 Task: Remove the activated client browsers from this list of browsers
Action: Mouse moved to (129, 333)
Screenshot: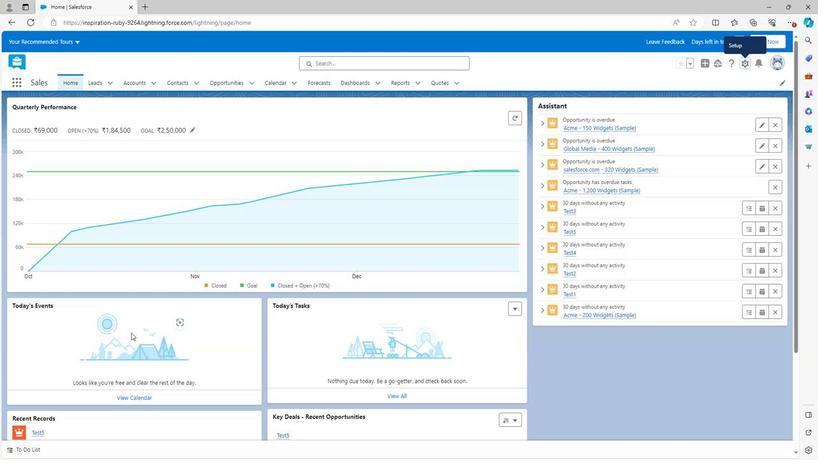 
Action: Mouse scrolled (129, 333) with delta (0, 0)
Screenshot: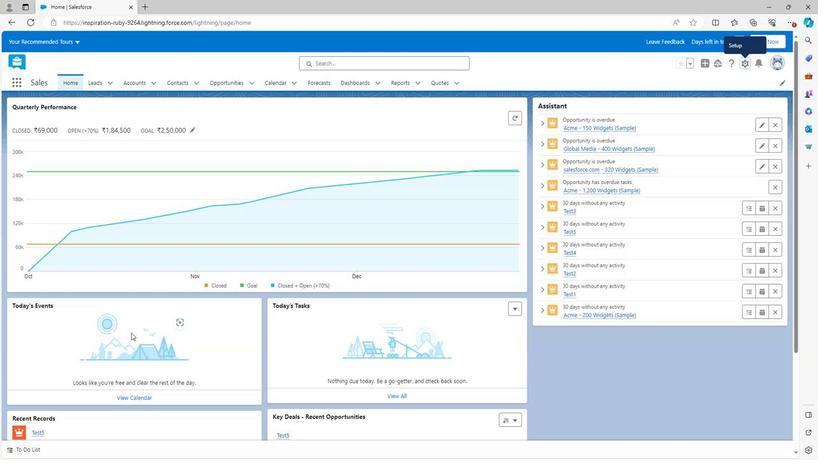 
Action: Mouse scrolled (129, 333) with delta (0, 0)
Screenshot: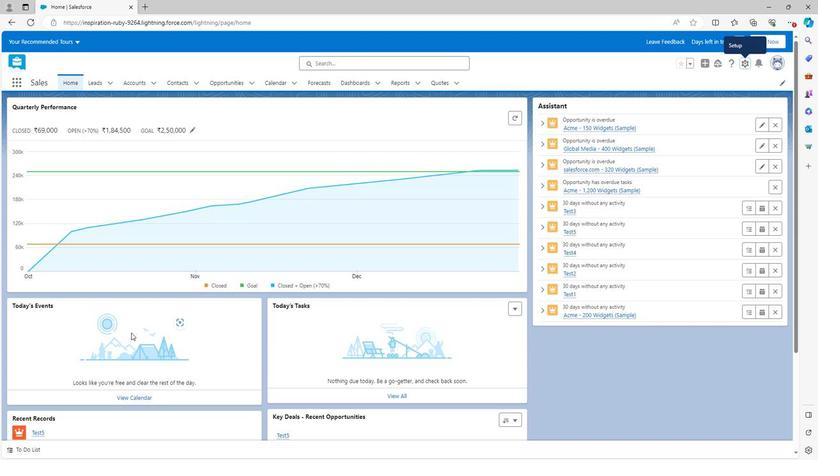 
Action: Mouse moved to (129, 333)
Screenshot: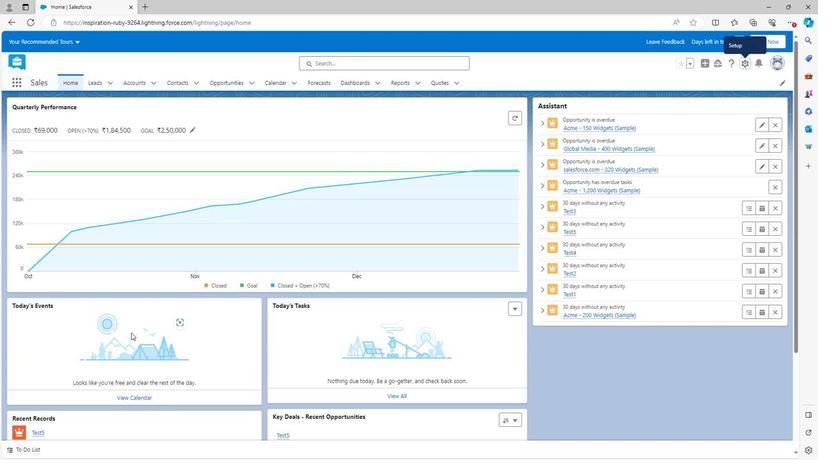 
Action: Mouse scrolled (129, 333) with delta (0, 0)
Screenshot: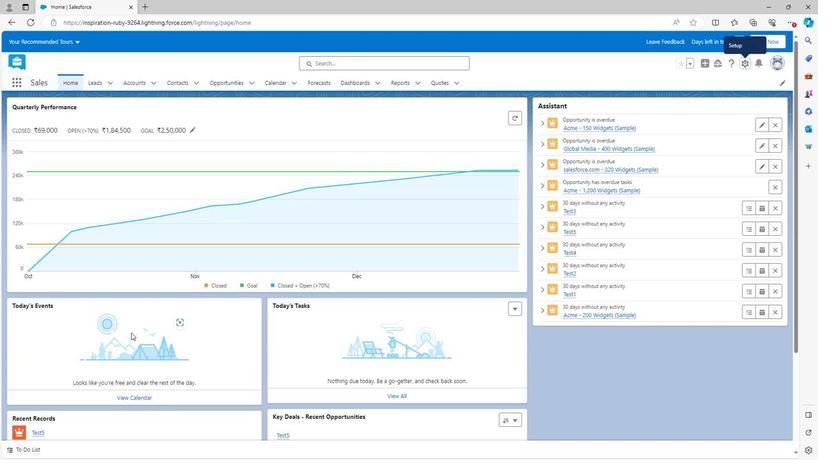 
Action: Mouse scrolled (129, 333) with delta (0, 0)
Screenshot: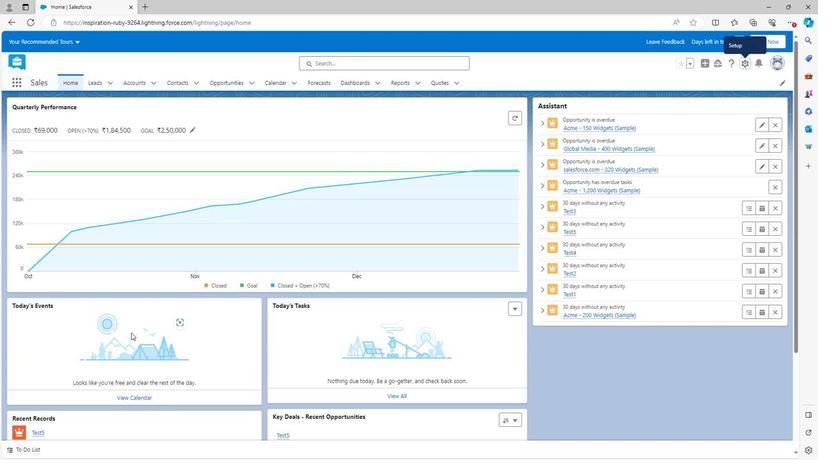 
Action: Mouse scrolled (129, 333) with delta (0, 0)
Screenshot: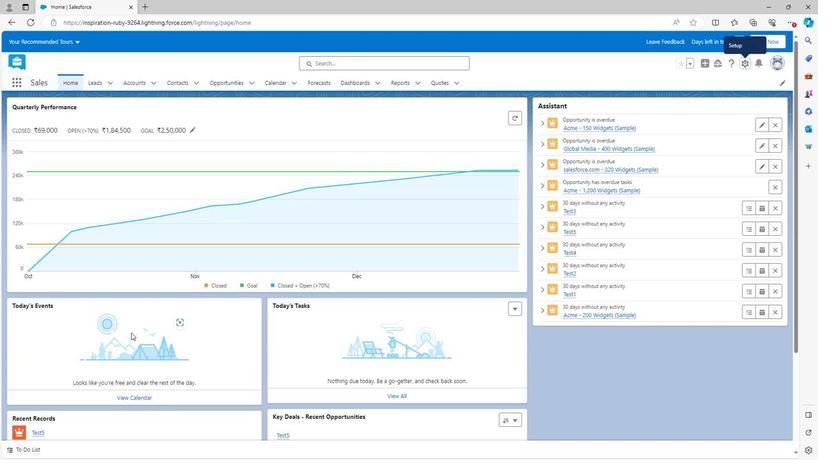 
Action: Mouse moved to (144, 391)
Screenshot: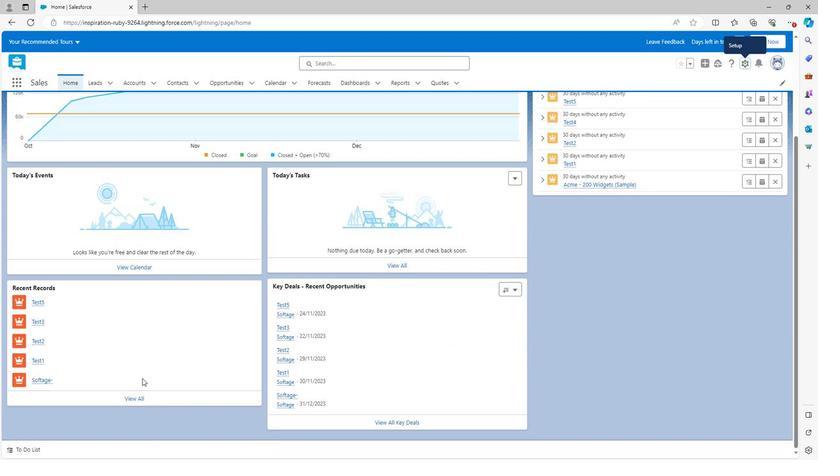 
Action: Mouse scrolled (144, 391) with delta (0, 0)
Screenshot: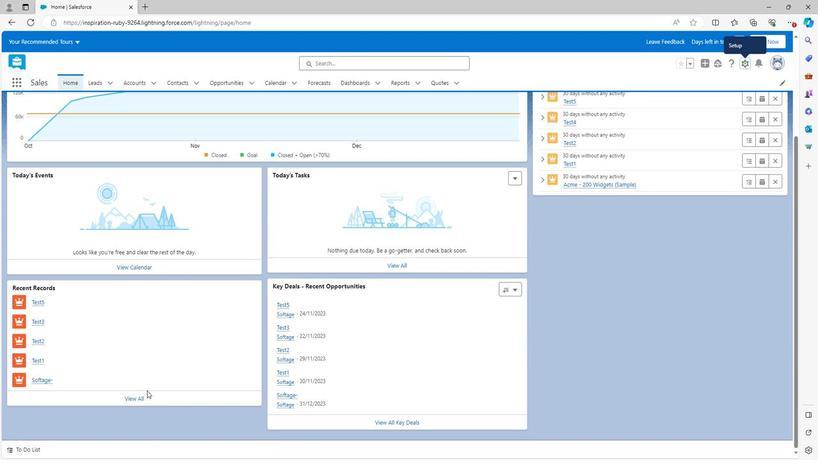 
Action: Mouse scrolled (144, 391) with delta (0, 0)
Screenshot: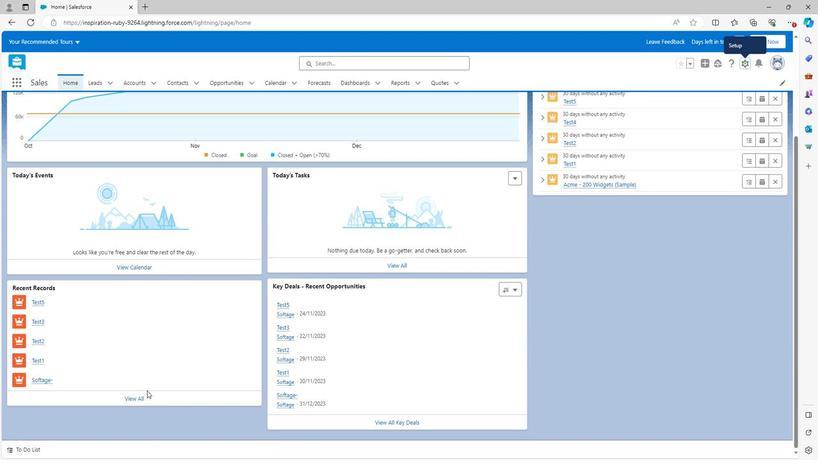 
Action: Mouse scrolled (144, 391) with delta (0, 0)
Screenshot: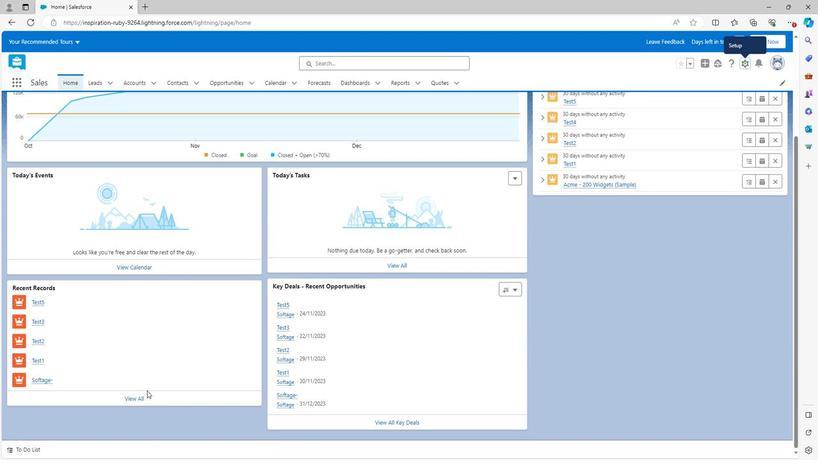 
Action: Mouse scrolled (144, 391) with delta (0, 0)
Screenshot: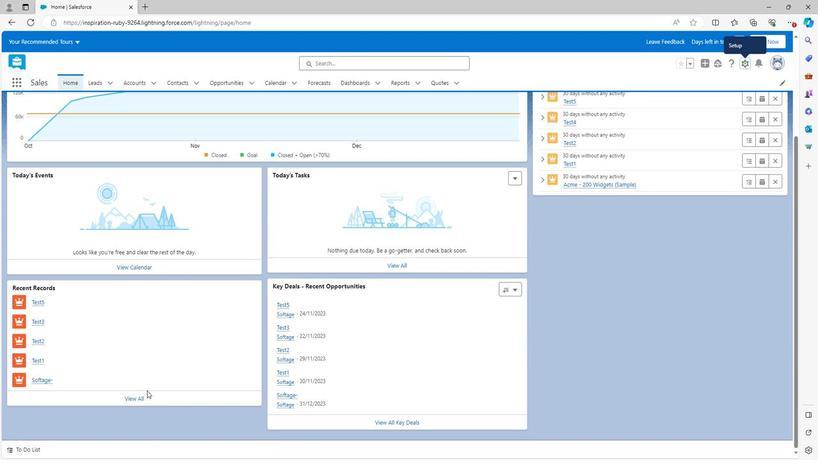 
Action: Mouse moved to (145, 390)
Screenshot: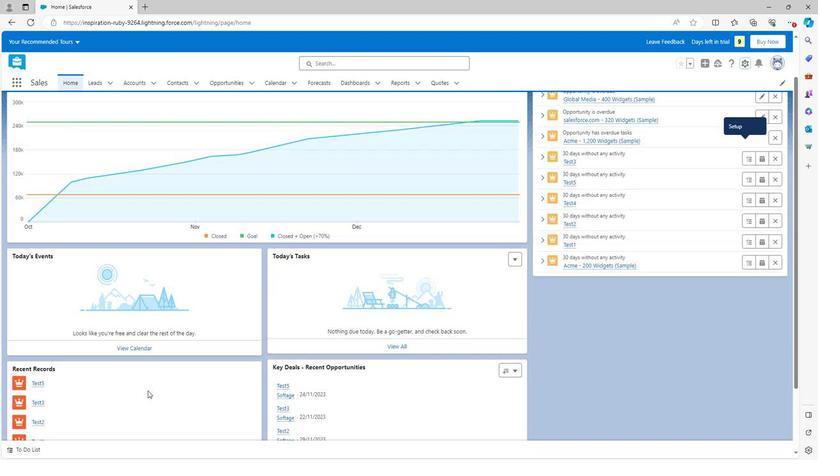 
Action: Mouse scrolled (145, 391) with delta (0, 0)
Screenshot: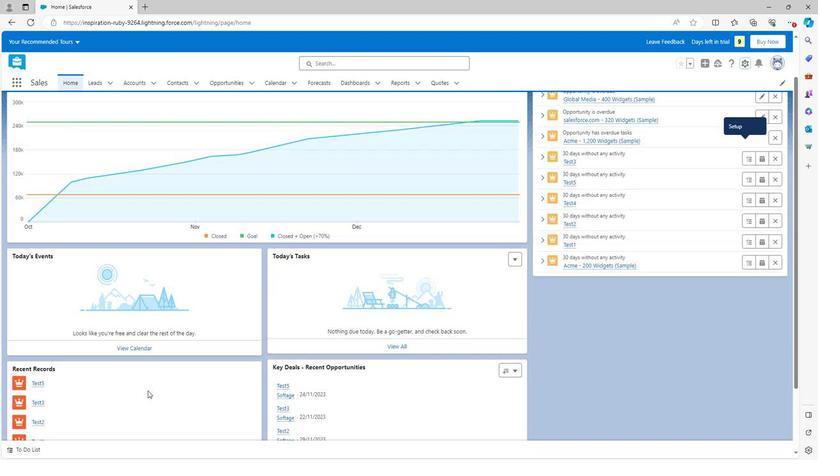 
Action: Mouse moved to (740, 63)
Screenshot: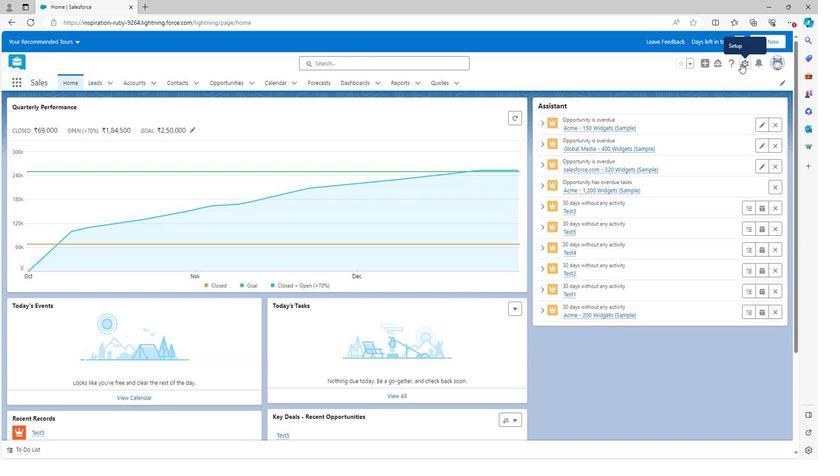 
Action: Mouse pressed left at (740, 63)
Screenshot: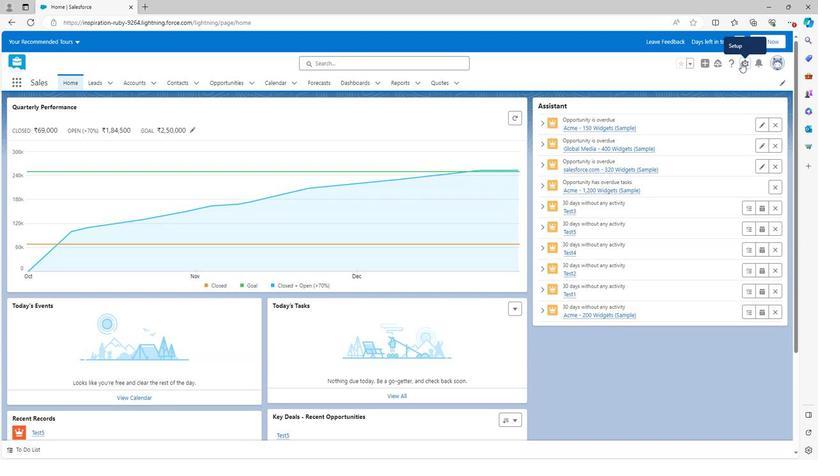 
Action: Mouse moved to (712, 87)
Screenshot: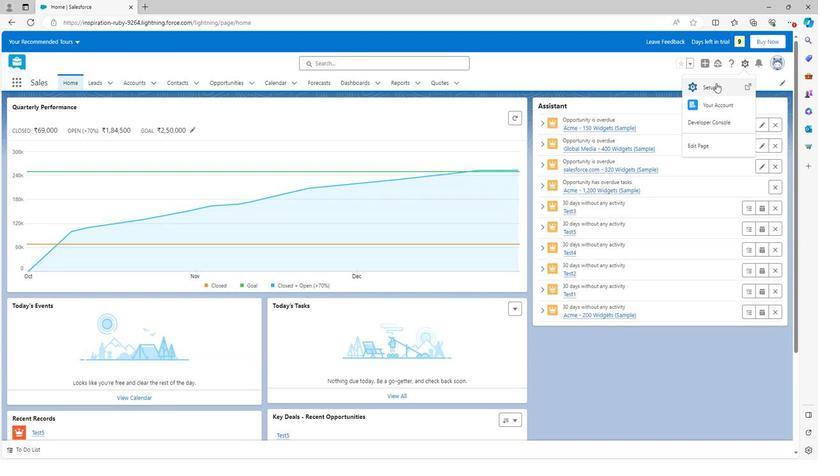 
Action: Mouse pressed left at (712, 87)
Screenshot: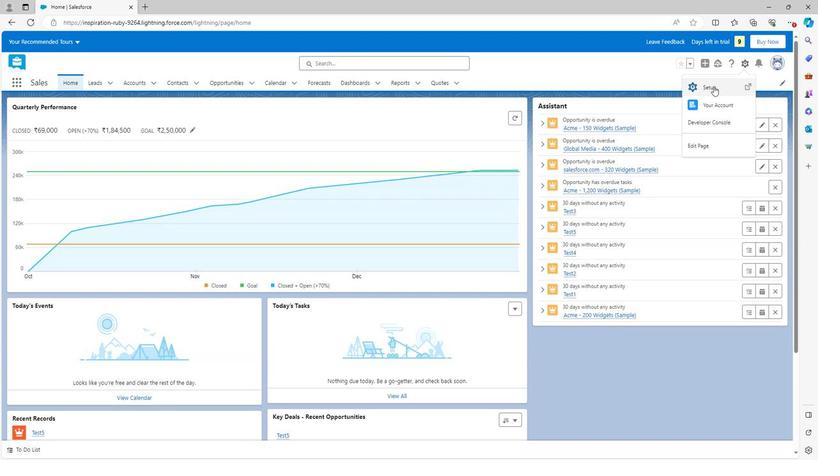 
Action: Mouse moved to (35, 387)
Screenshot: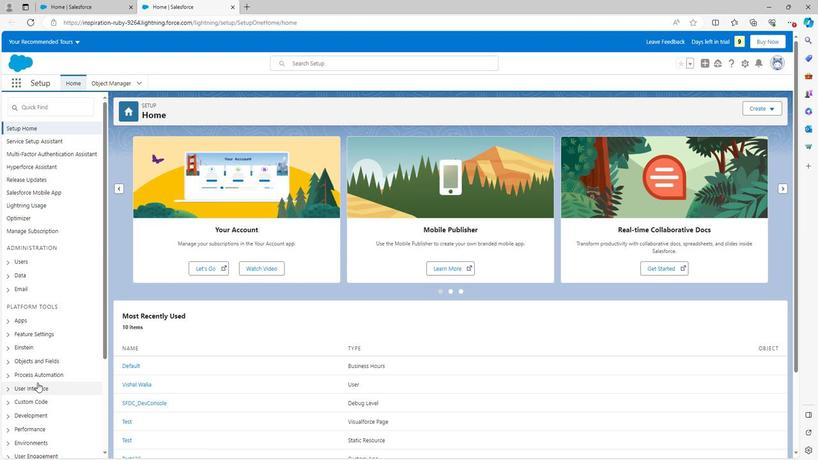 
Action: Mouse scrolled (35, 386) with delta (0, 0)
Screenshot: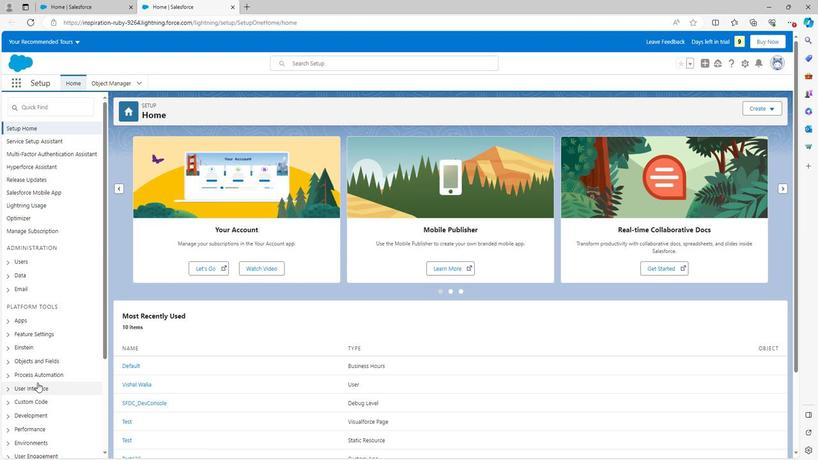 
Action: Mouse moved to (35, 391)
Screenshot: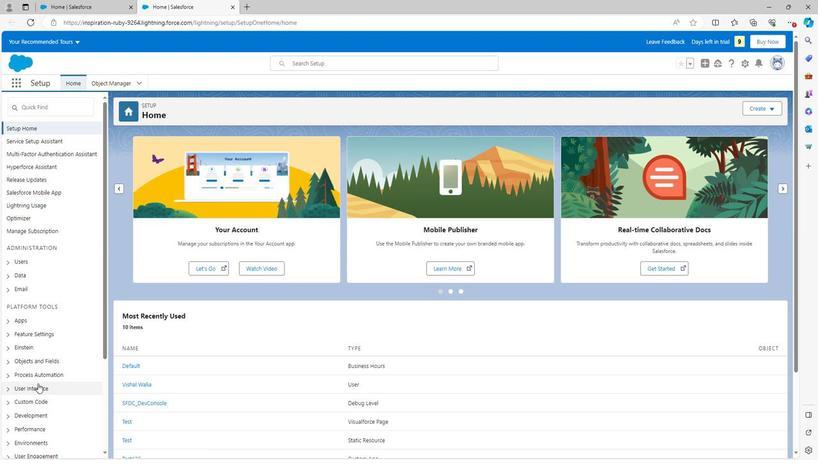 
Action: Mouse scrolled (35, 390) with delta (0, 0)
Screenshot: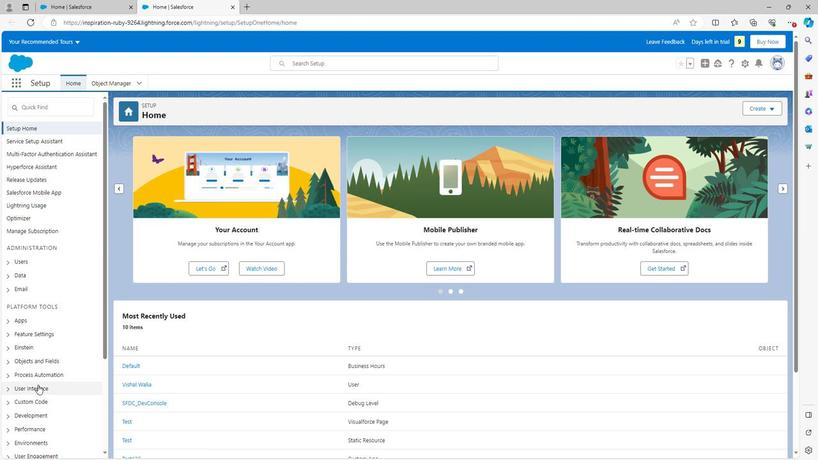 
Action: Mouse moved to (35, 392)
Screenshot: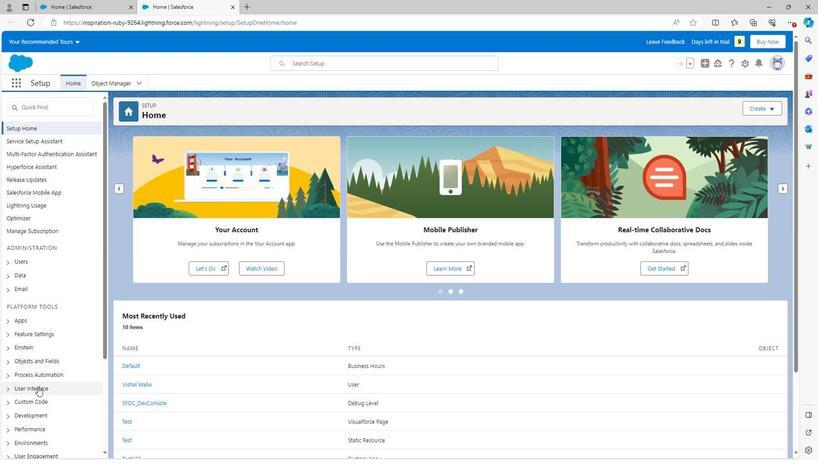 
Action: Mouse scrolled (35, 391) with delta (0, 0)
Screenshot: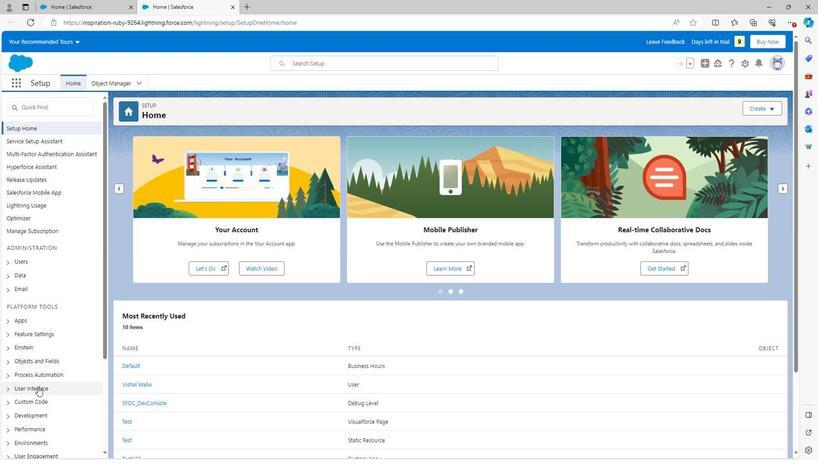 
Action: Mouse moved to (35, 393)
Screenshot: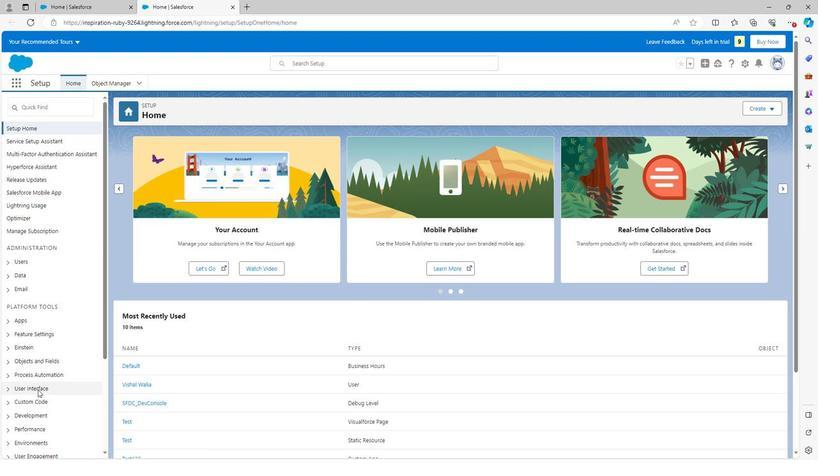 
Action: Mouse scrolled (35, 393) with delta (0, 0)
Screenshot: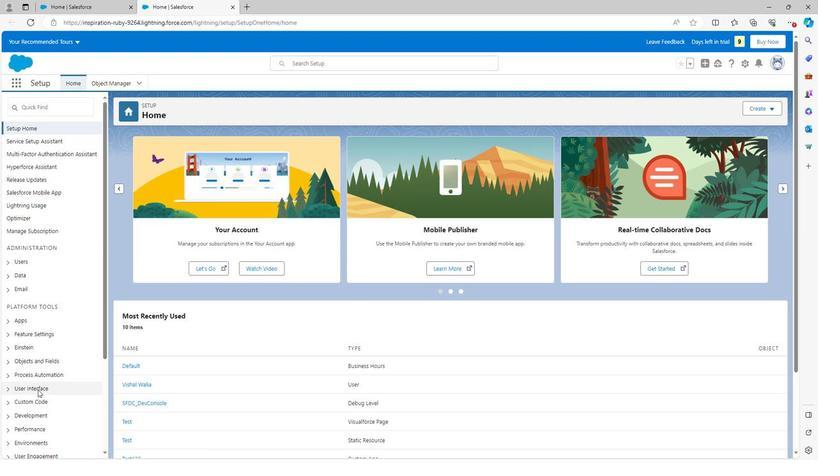 
Action: Mouse moved to (35, 393)
Screenshot: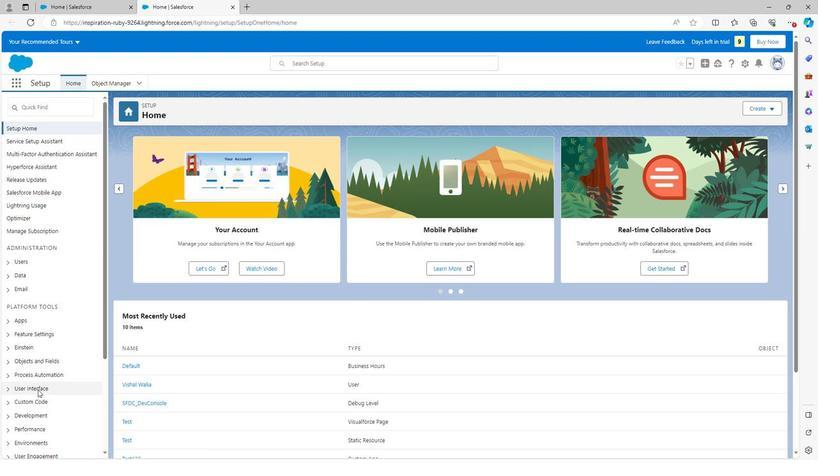 
Action: Mouse scrolled (35, 393) with delta (0, 0)
Screenshot: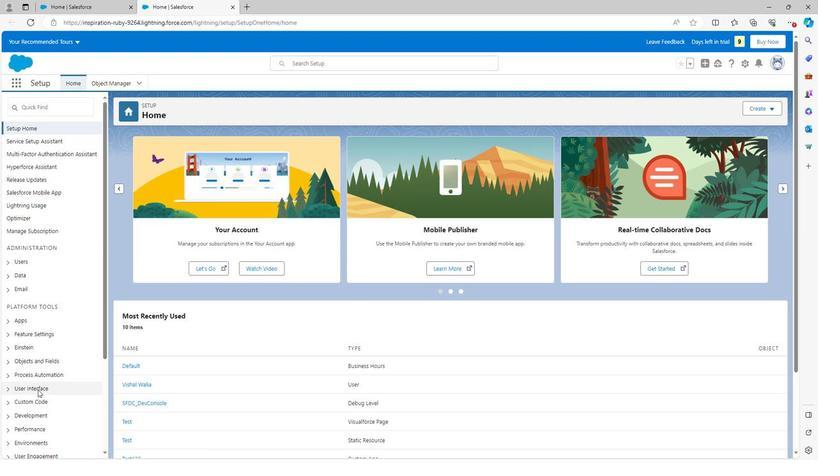 
Action: Mouse moved to (35, 395)
Screenshot: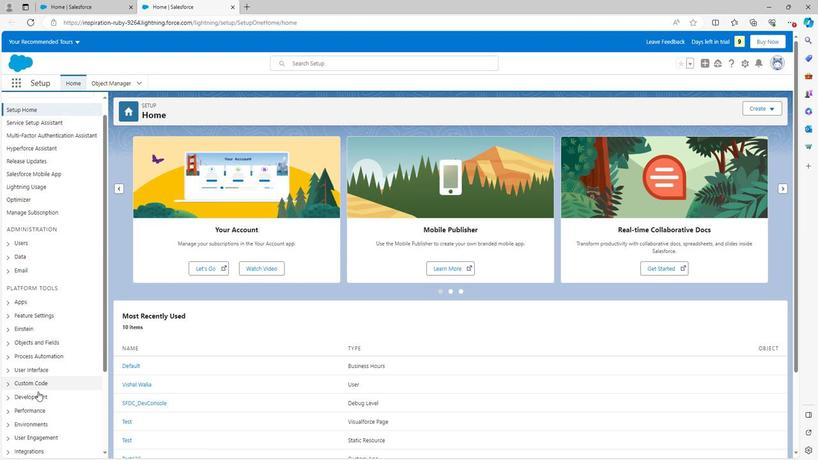 
Action: Mouse scrolled (35, 394) with delta (0, 0)
Screenshot: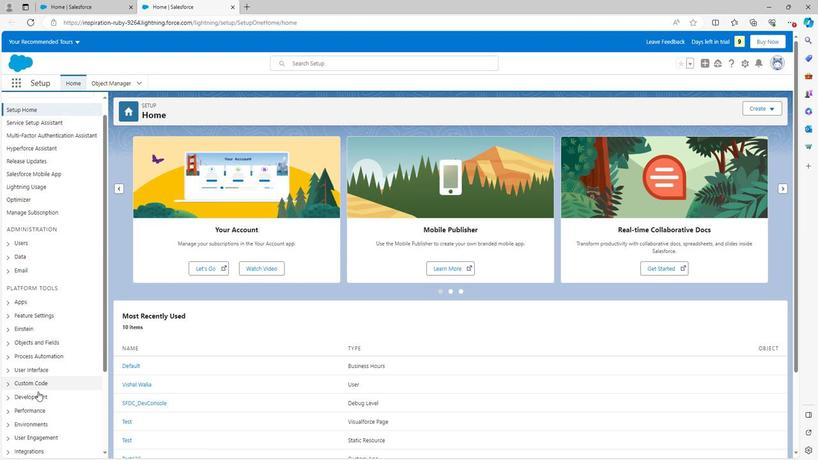 
Action: Mouse moved to (35, 395)
Screenshot: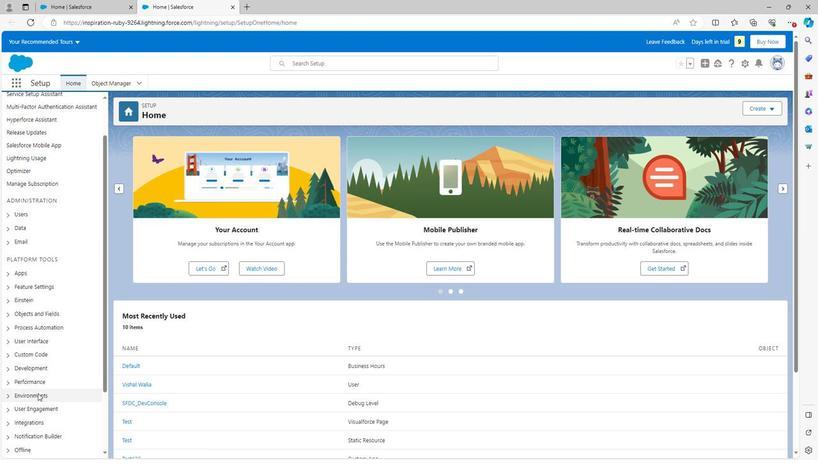 
Action: Mouse scrolled (35, 395) with delta (0, 0)
Screenshot: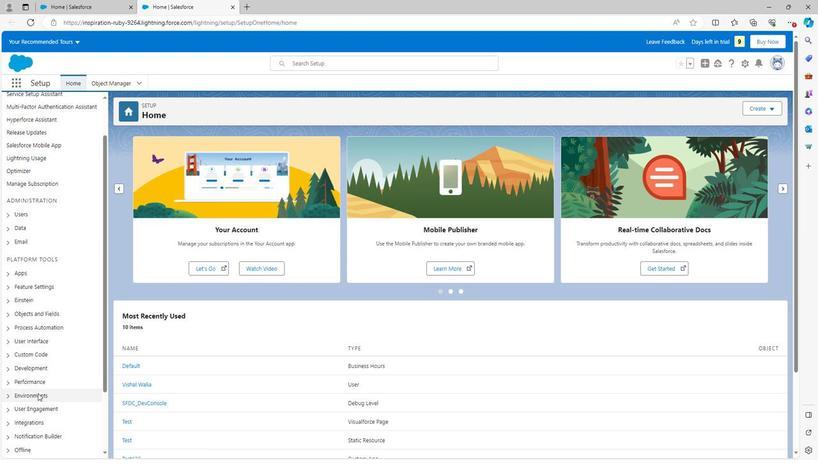 
Action: Mouse moved to (4, 442)
Screenshot: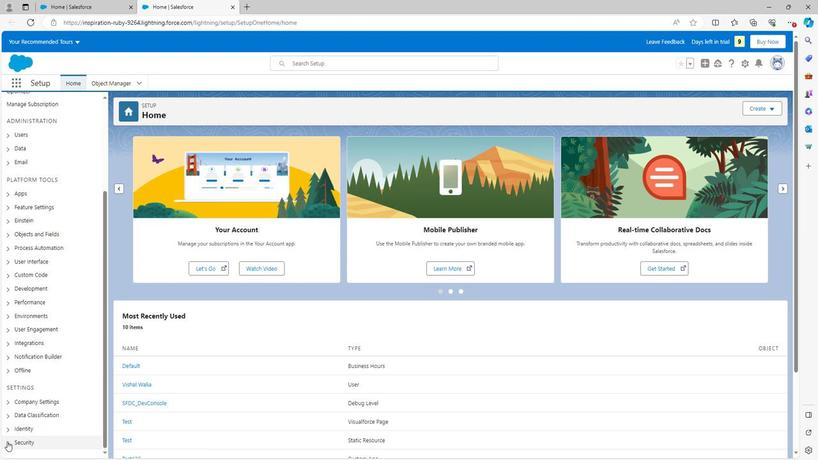 
Action: Mouse pressed left at (4, 442)
Screenshot: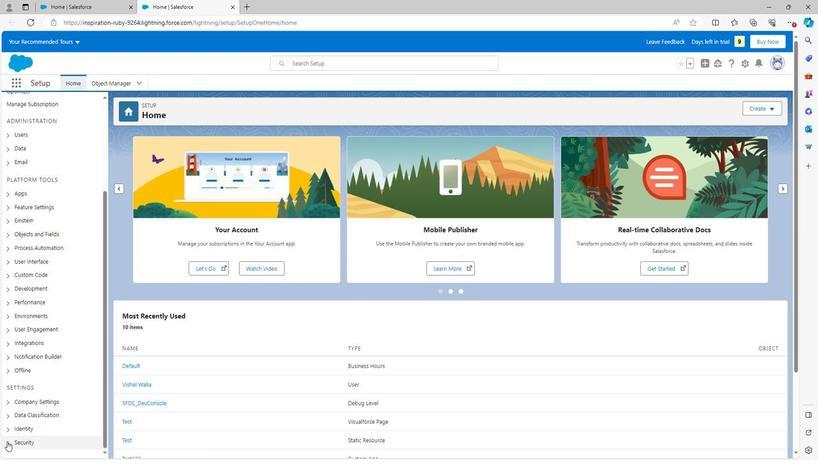 
Action: Mouse moved to (16, 442)
Screenshot: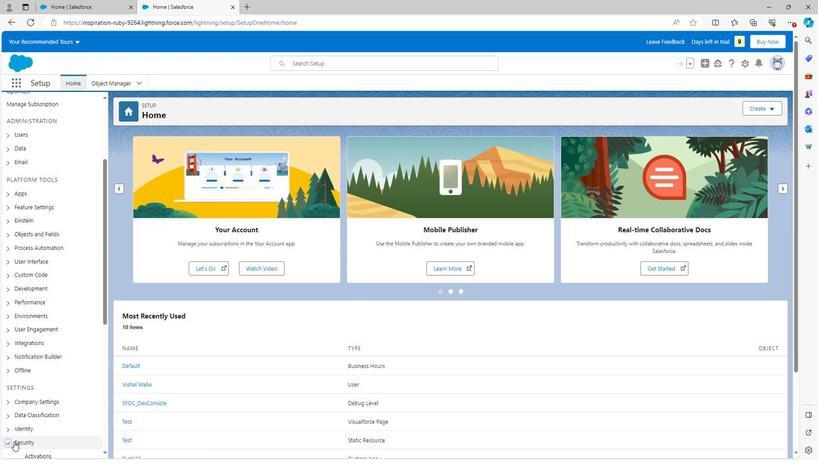 
Action: Mouse scrolled (16, 441) with delta (0, 0)
Screenshot: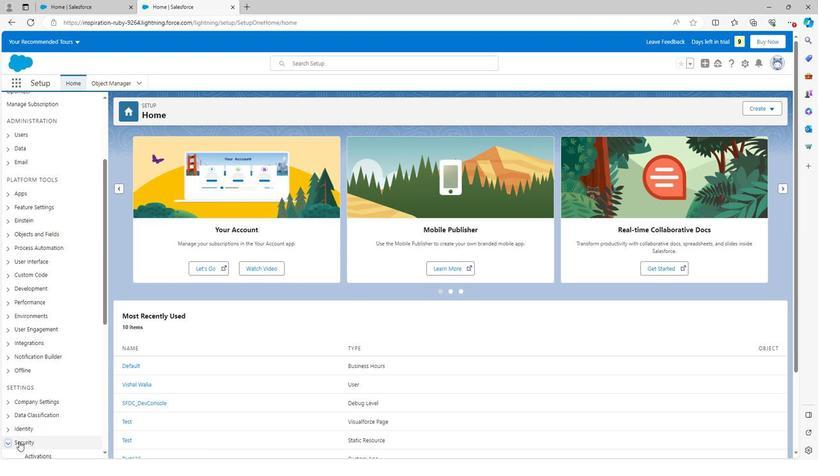 
Action: Mouse scrolled (16, 441) with delta (0, 0)
Screenshot: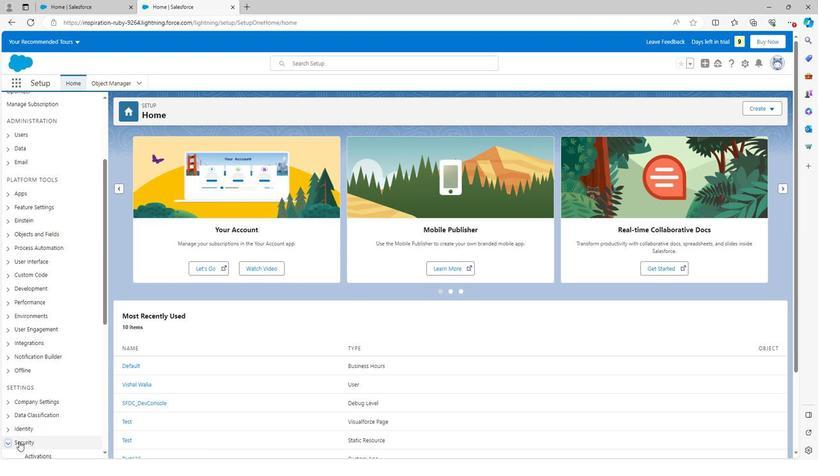 
Action: Mouse scrolled (16, 441) with delta (0, 0)
Screenshot: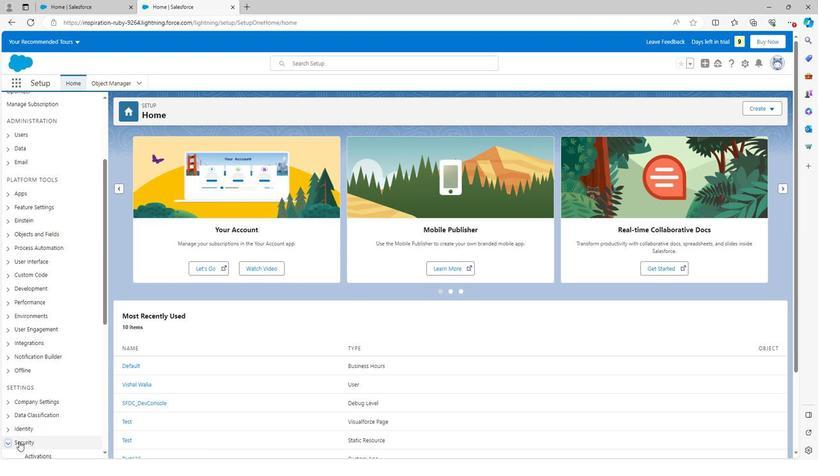 
Action: Mouse moved to (36, 290)
Screenshot: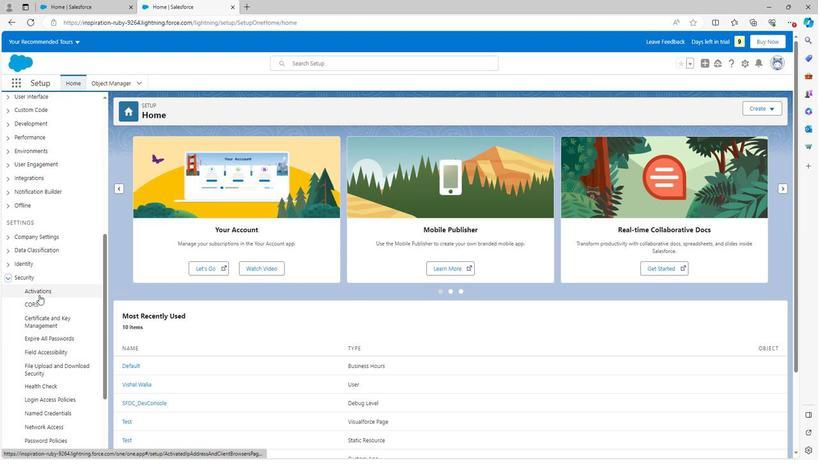 
Action: Mouse pressed left at (36, 290)
Screenshot: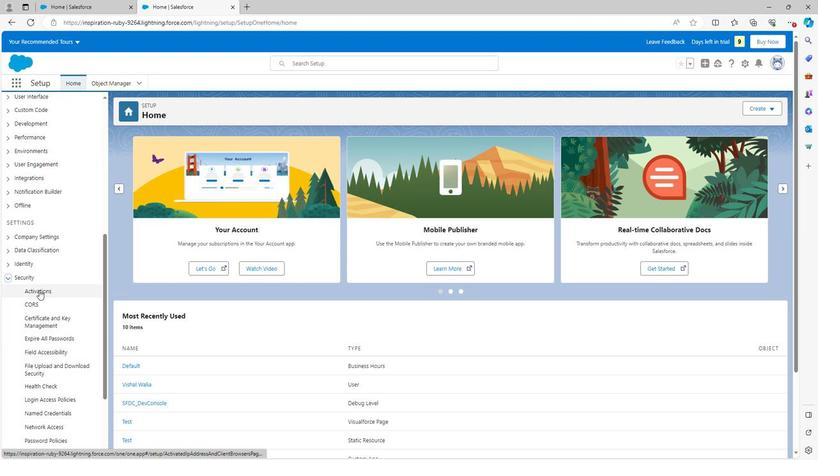 
Action: Mouse moved to (451, 333)
Screenshot: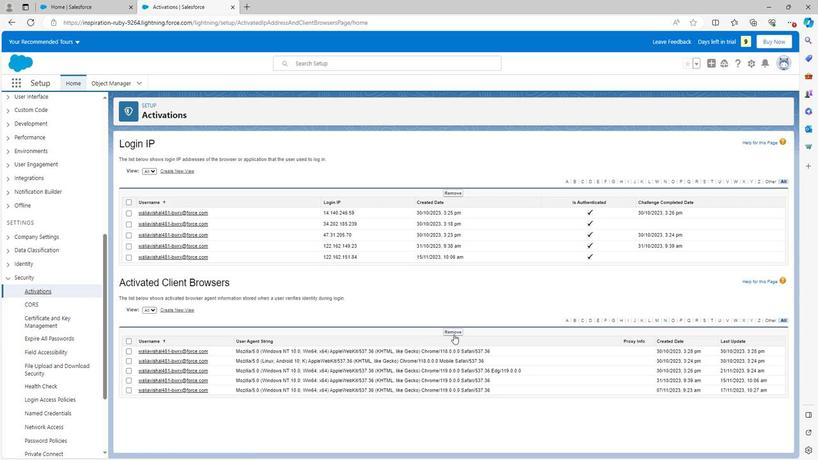 
Action: Mouse pressed left at (451, 333)
Screenshot: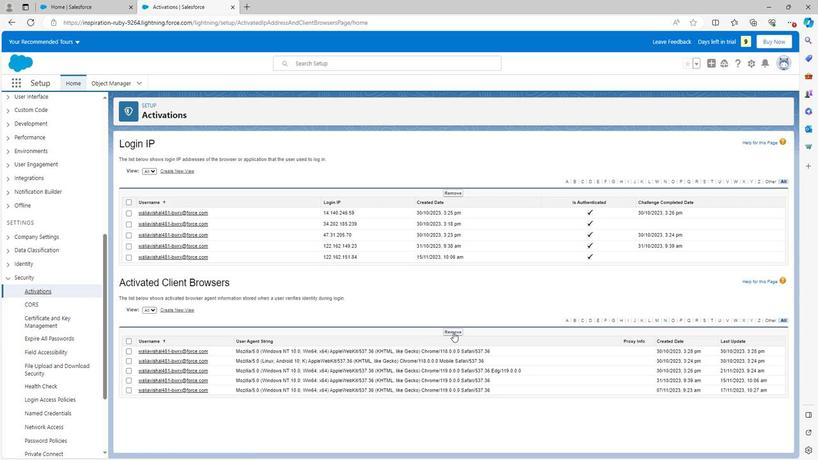 
Action: Mouse moved to (439, 70)
Screenshot: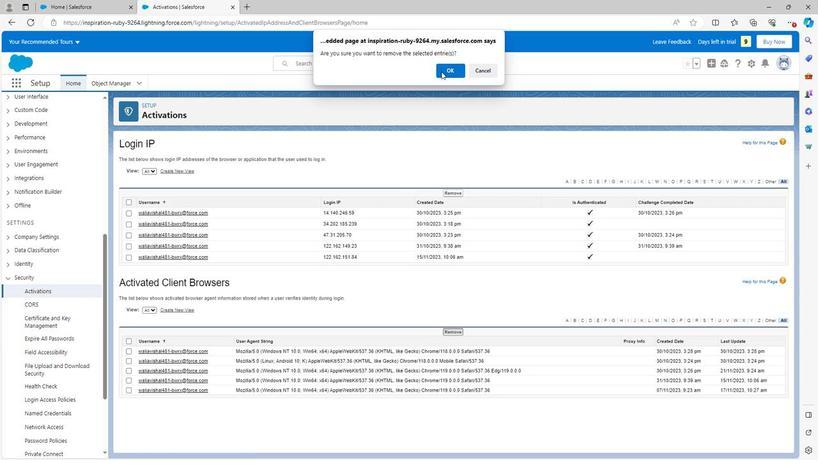 
Action: Mouse pressed left at (439, 70)
Screenshot: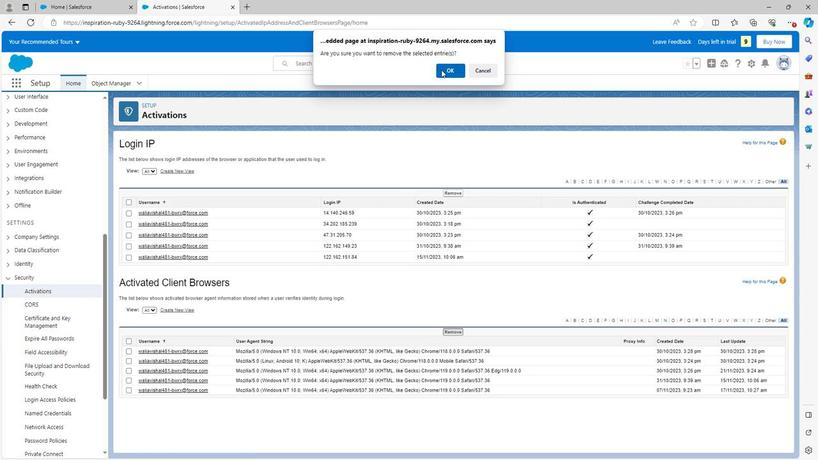 
Action: Mouse moved to (306, 234)
Screenshot: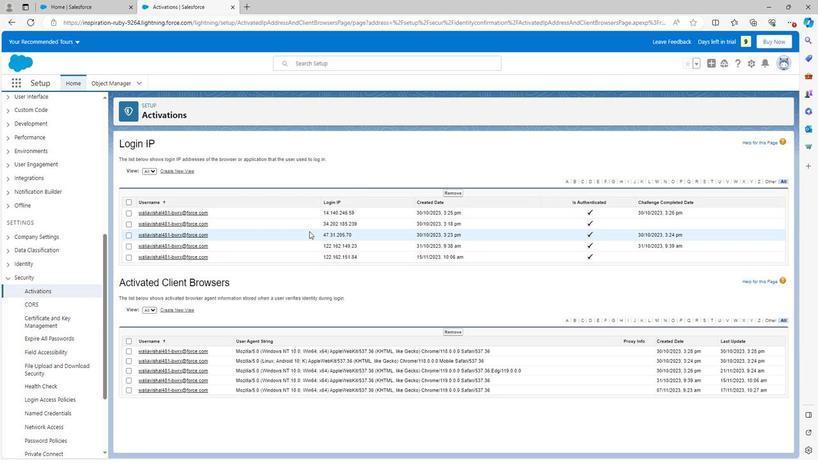 
Action: Mouse scrolled (306, 233) with delta (0, 0)
Screenshot: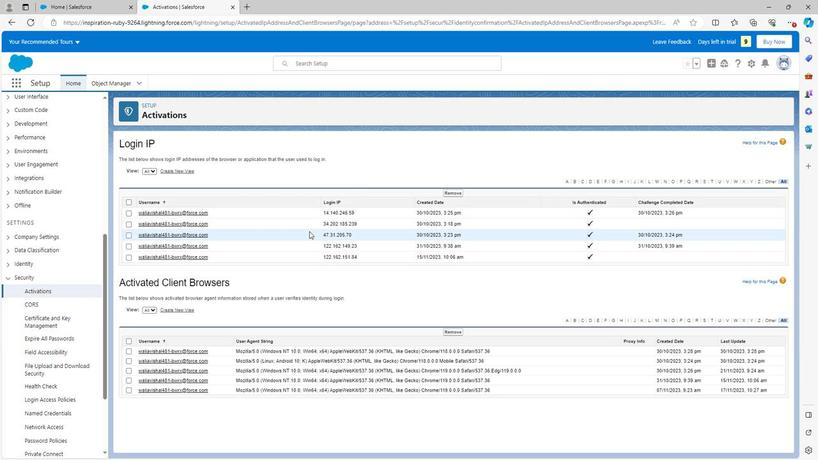 
Action: Mouse moved to (306, 235)
Screenshot: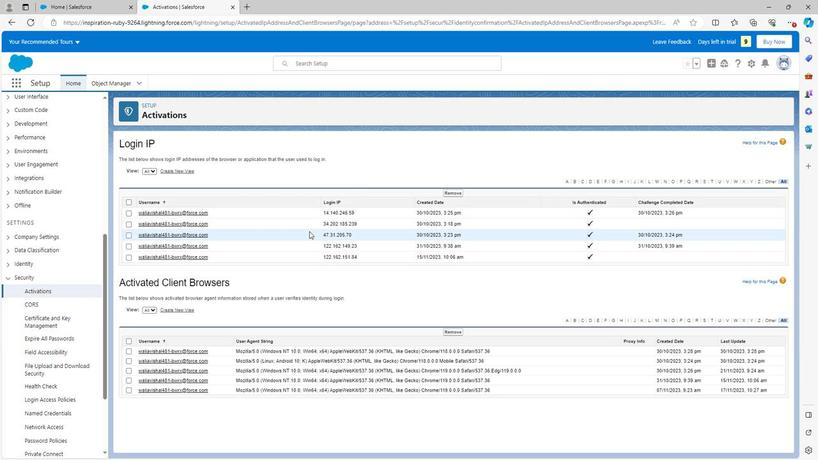 
Action: Mouse scrolled (306, 235) with delta (0, 0)
Screenshot: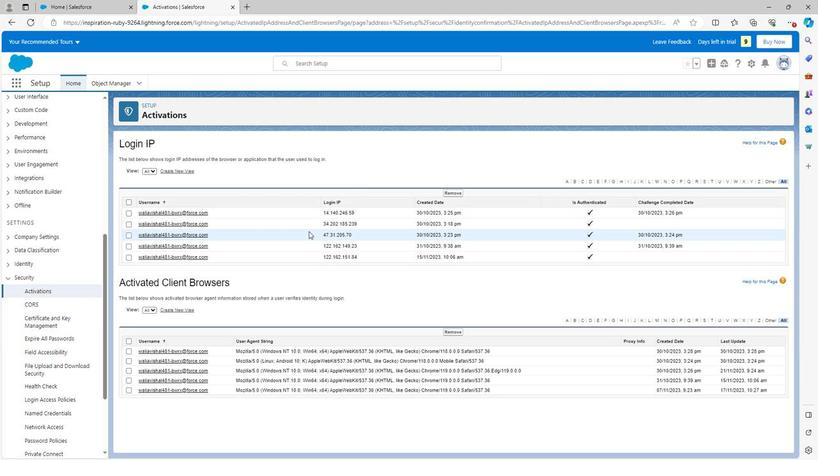 
Action: Mouse moved to (306, 235)
Screenshot: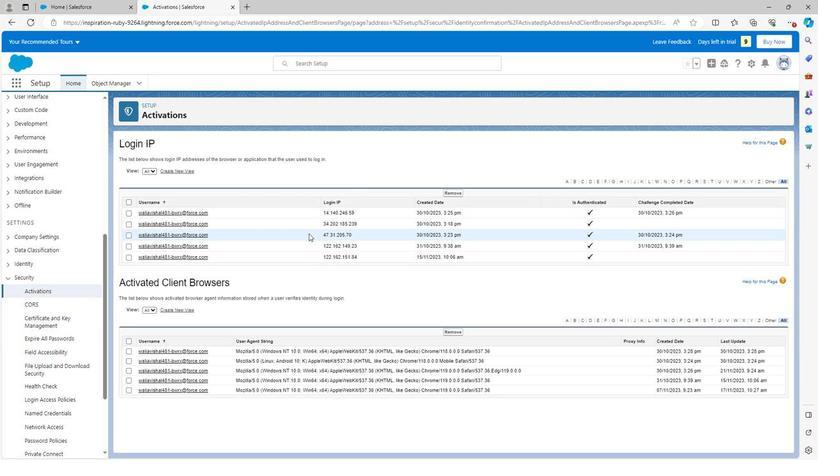 
Action: Mouse scrolled (306, 235) with delta (0, 0)
Screenshot: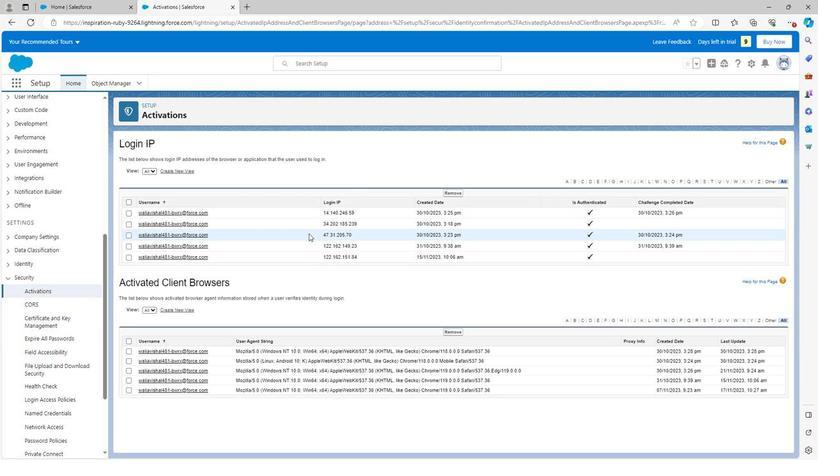 
Action: Mouse scrolled (306, 235) with delta (0, 0)
Screenshot: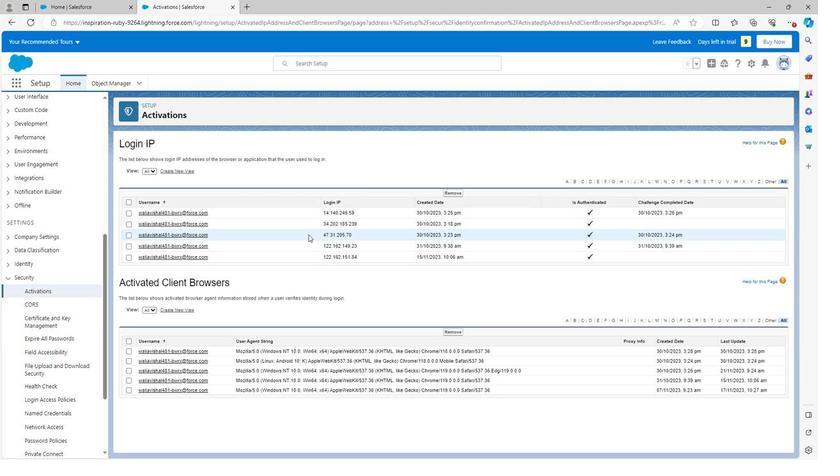 
Action: Mouse scrolled (306, 235) with delta (0, 0)
Screenshot: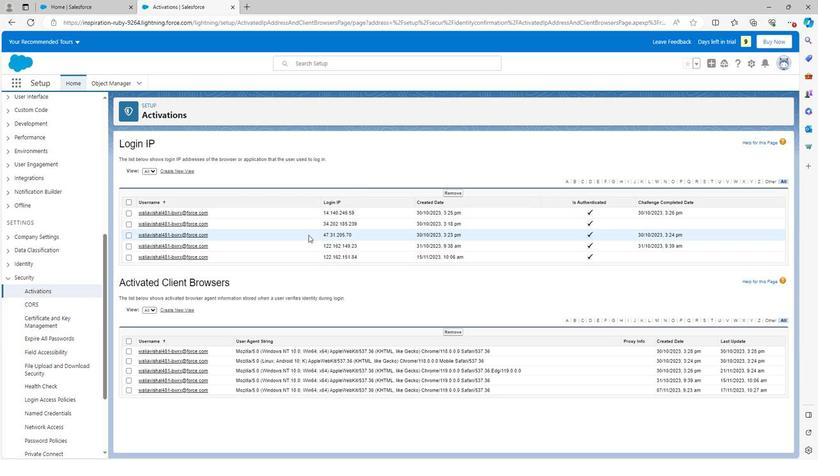 
Action: Mouse moved to (7, 279)
Screenshot: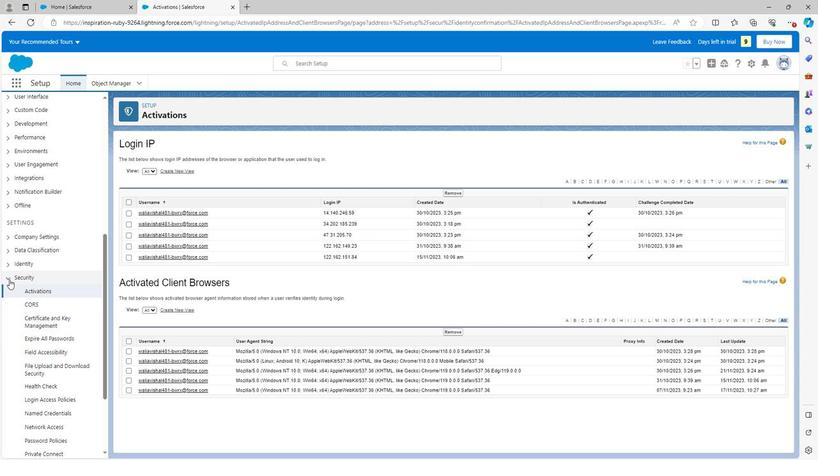 
Action: Mouse pressed left at (7, 279)
Screenshot: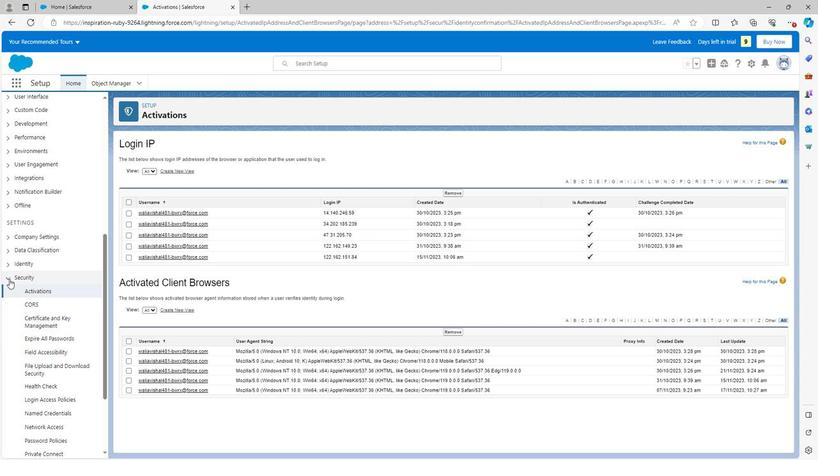 
Action: Mouse moved to (11, 348)
Screenshot: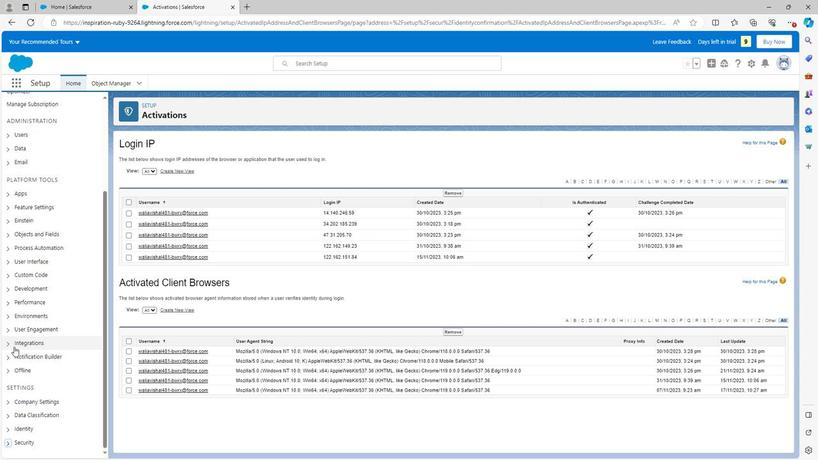 
Action: Mouse scrolled (11, 348) with delta (0, 0)
Screenshot: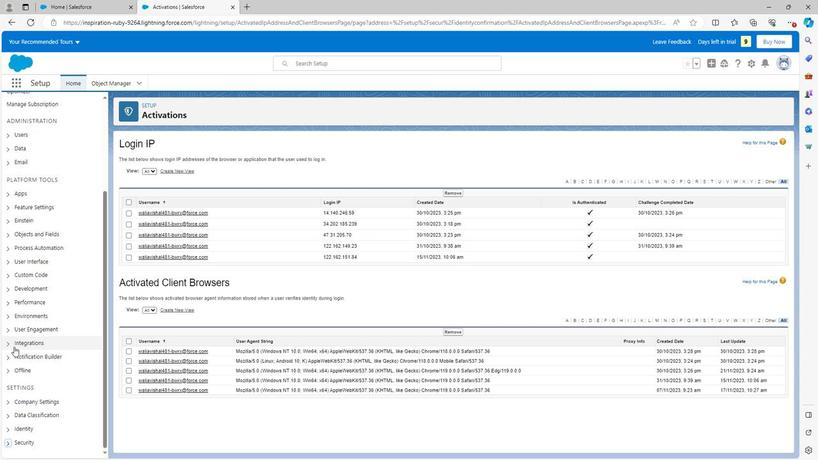 
Action: Mouse moved to (11, 349)
Screenshot: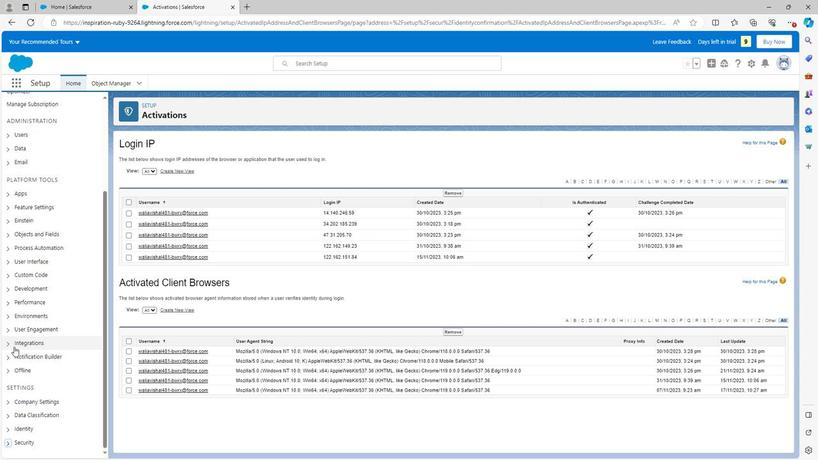 
Action: Mouse scrolled (11, 348) with delta (0, 0)
Screenshot: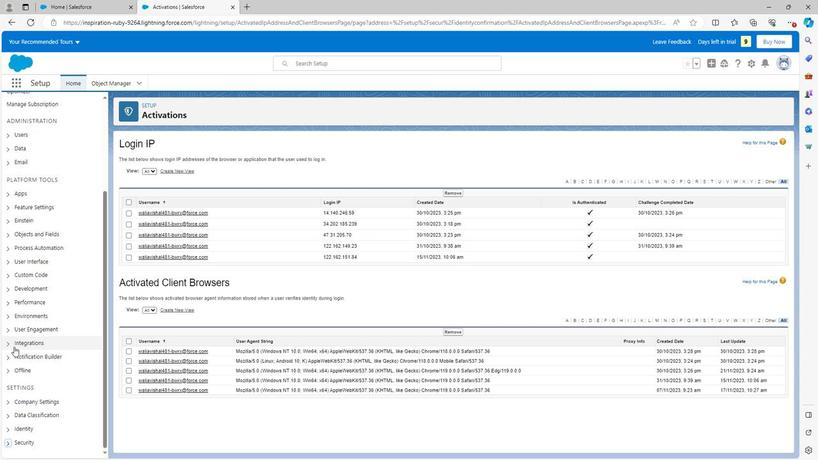 
Action: Mouse moved to (11, 350)
Screenshot: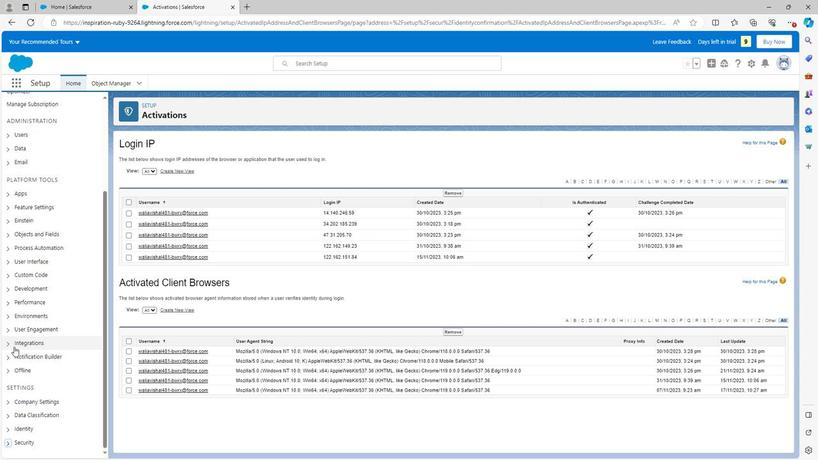 
Action: Mouse scrolled (11, 349) with delta (0, 0)
Screenshot: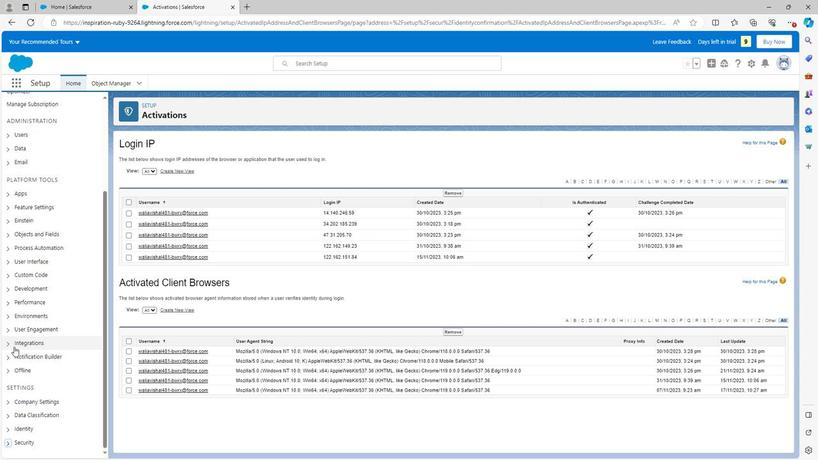 
Action: Mouse scrolled (11, 349) with delta (0, 0)
Screenshot: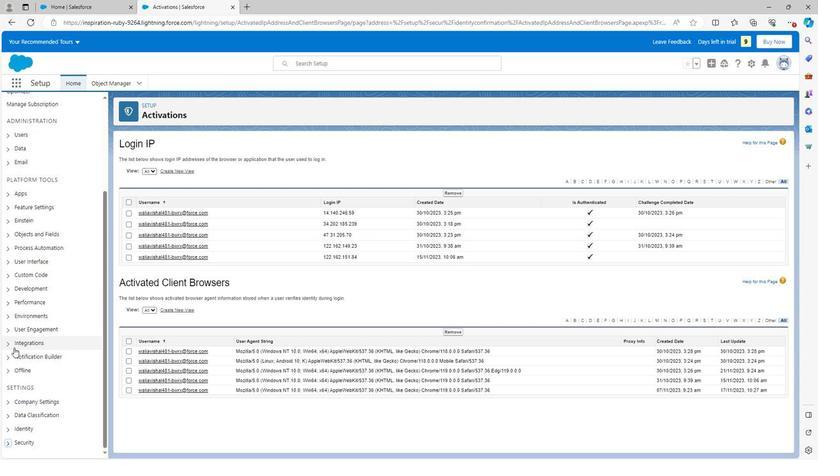 
Action: Mouse scrolled (11, 349) with delta (0, 0)
Screenshot: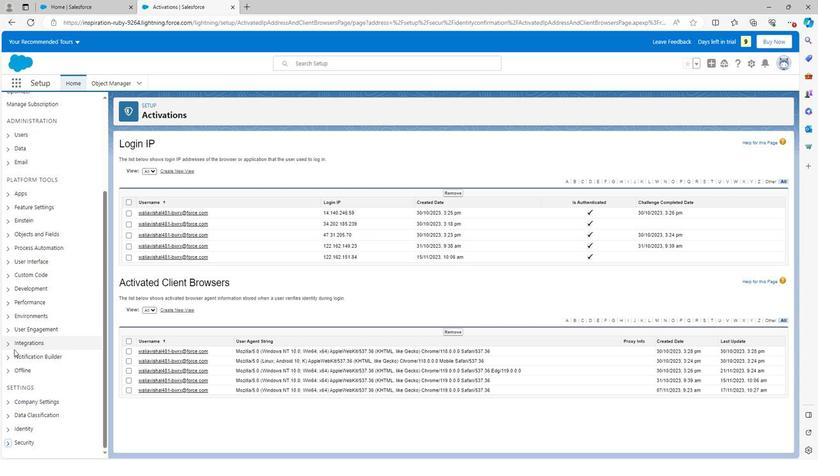 
Action: Mouse moved to (4, 410)
Screenshot: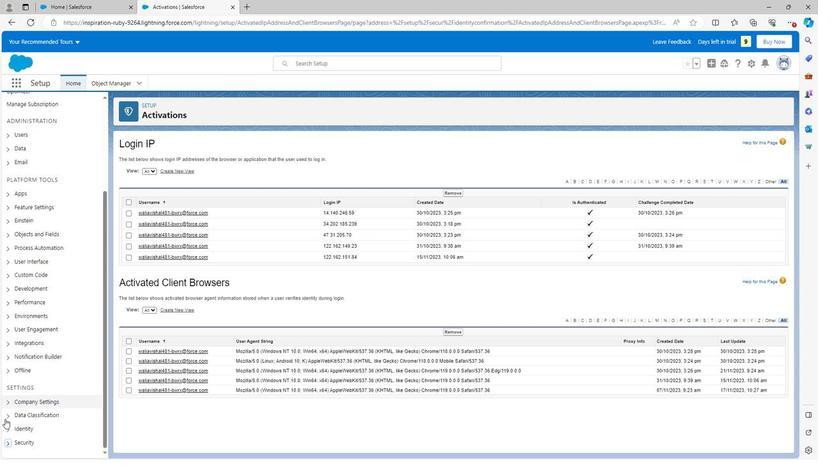
